 Task: Sort the products in the category "Homeopathic Care" by price (lowest first).
Action: Mouse moved to (316, 139)
Screenshot: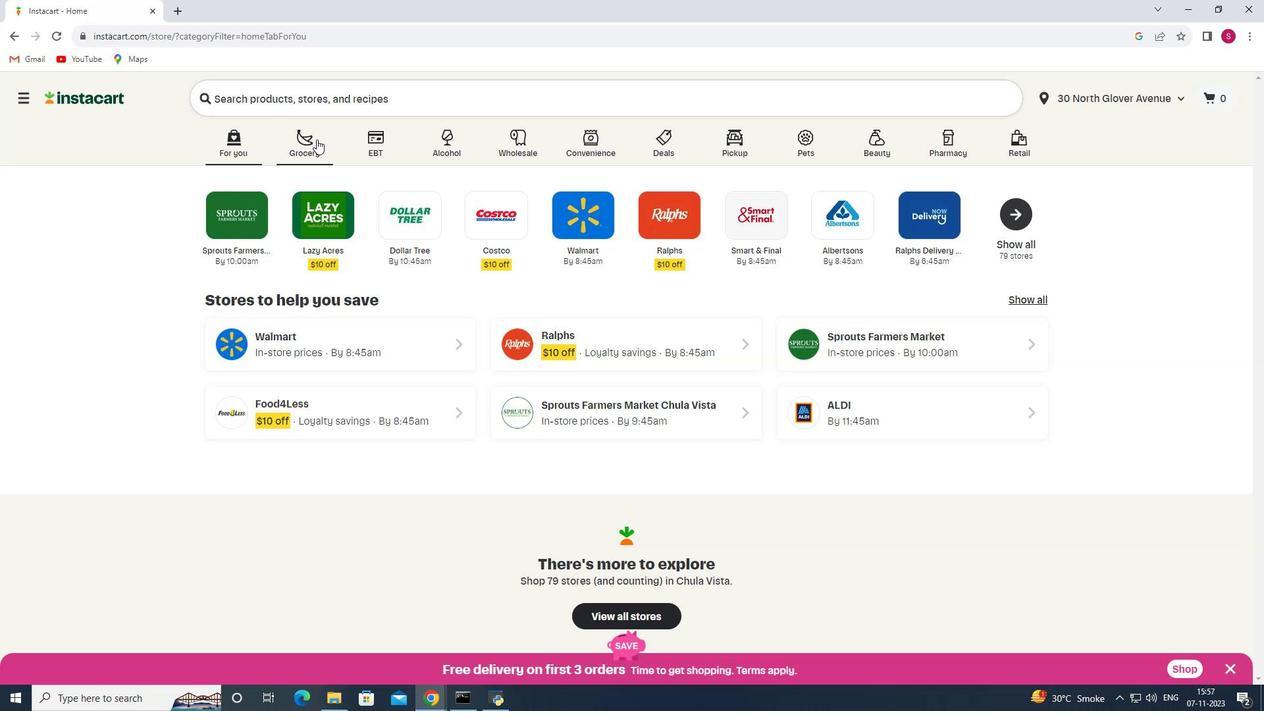 
Action: Mouse pressed left at (316, 139)
Screenshot: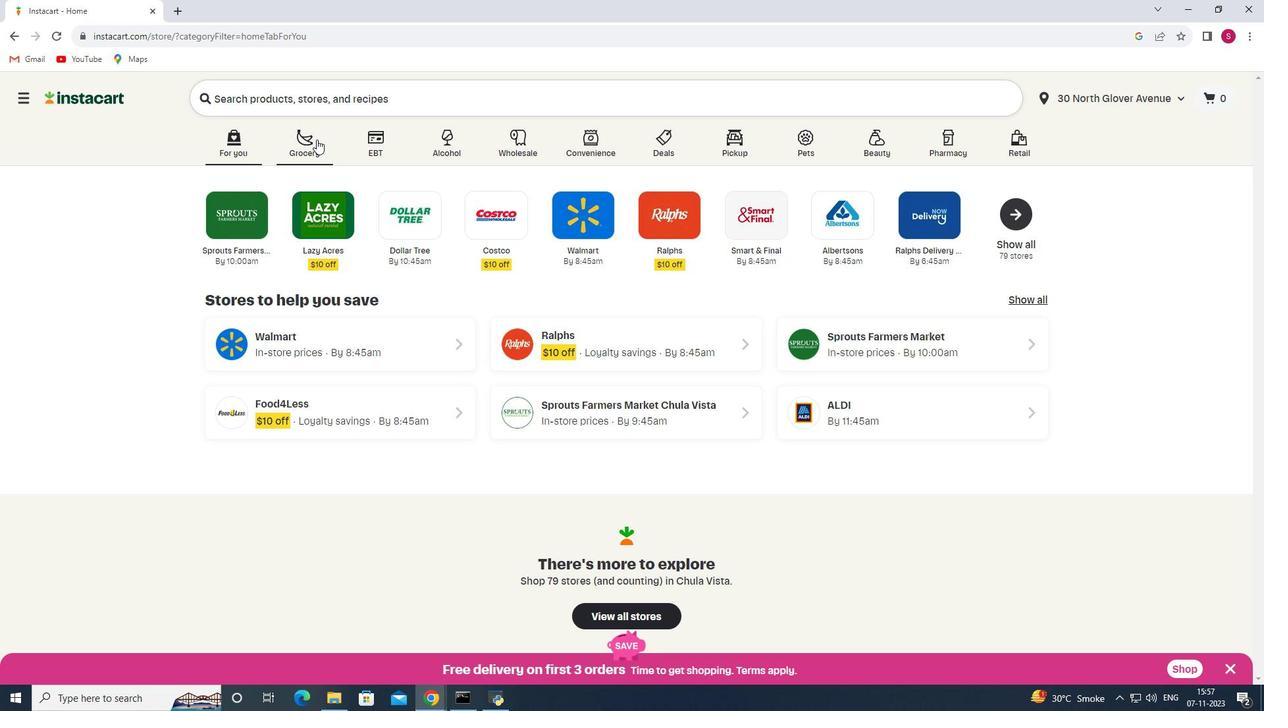 
Action: Mouse moved to (330, 371)
Screenshot: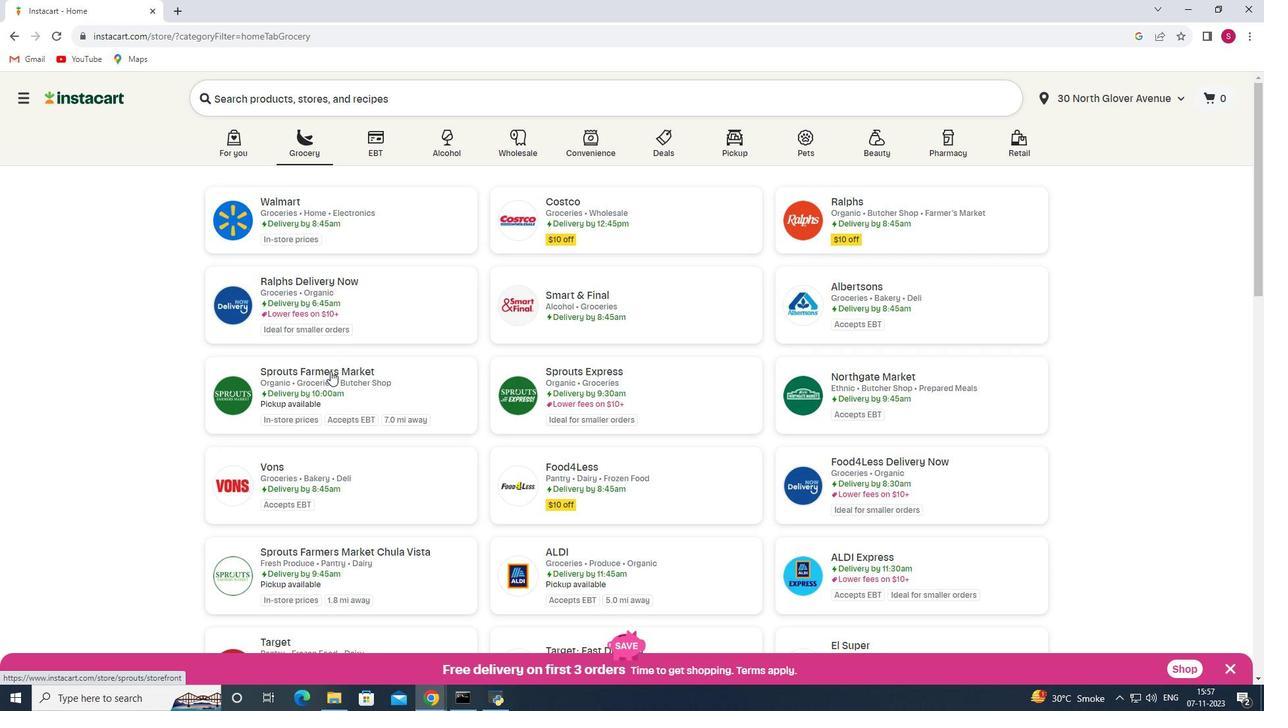 
Action: Mouse pressed left at (330, 371)
Screenshot: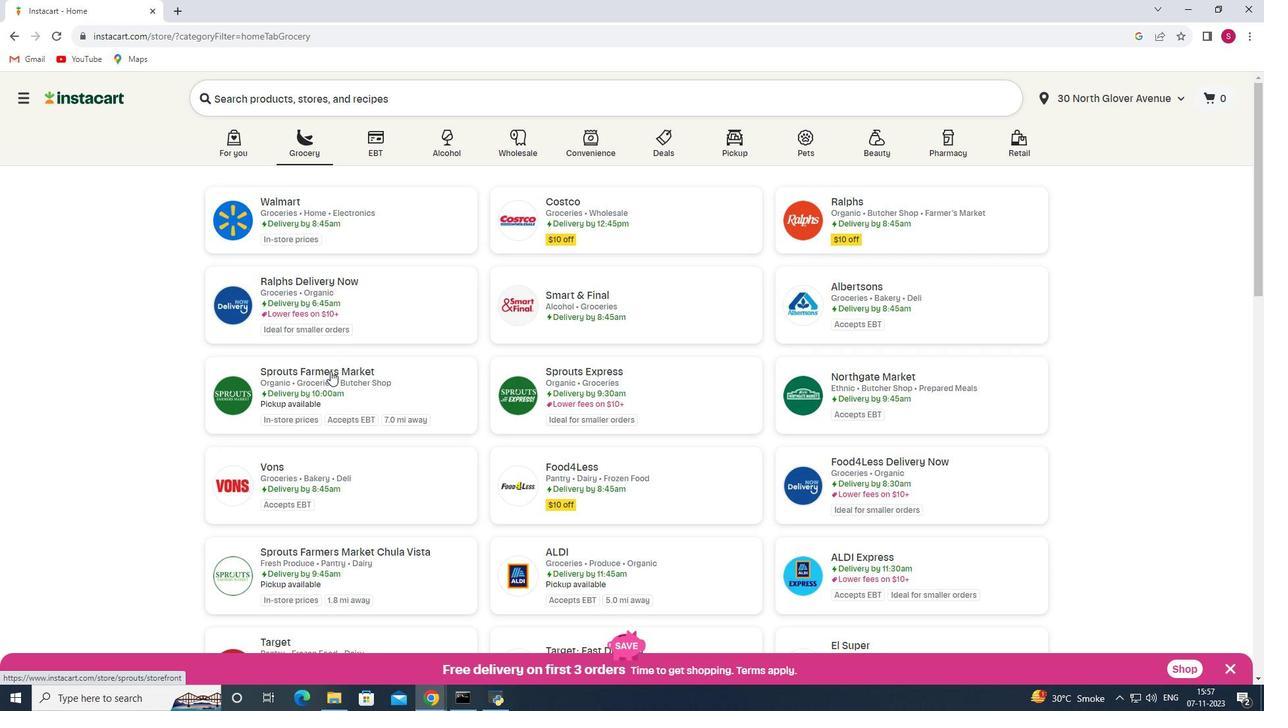 
Action: Mouse moved to (57, 476)
Screenshot: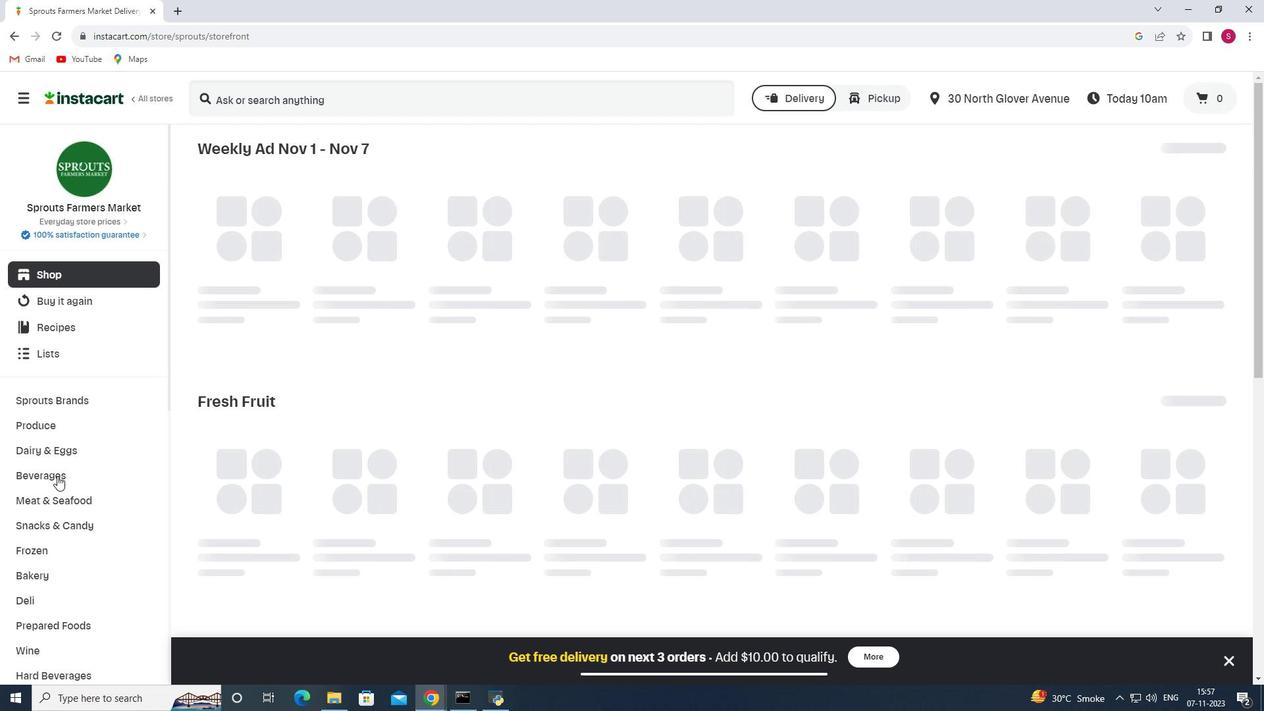 
Action: Mouse scrolled (57, 475) with delta (0, 0)
Screenshot: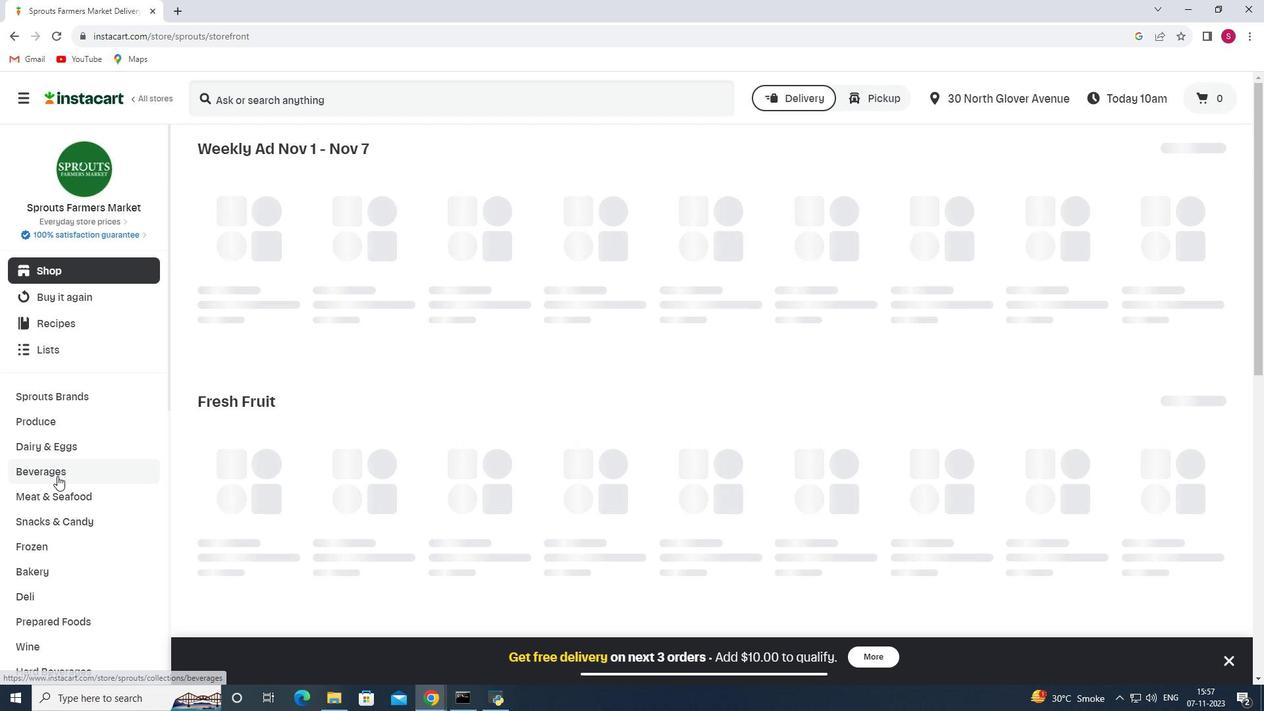 
Action: Mouse scrolled (57, 475) with delta (0, 0)
Screenshot: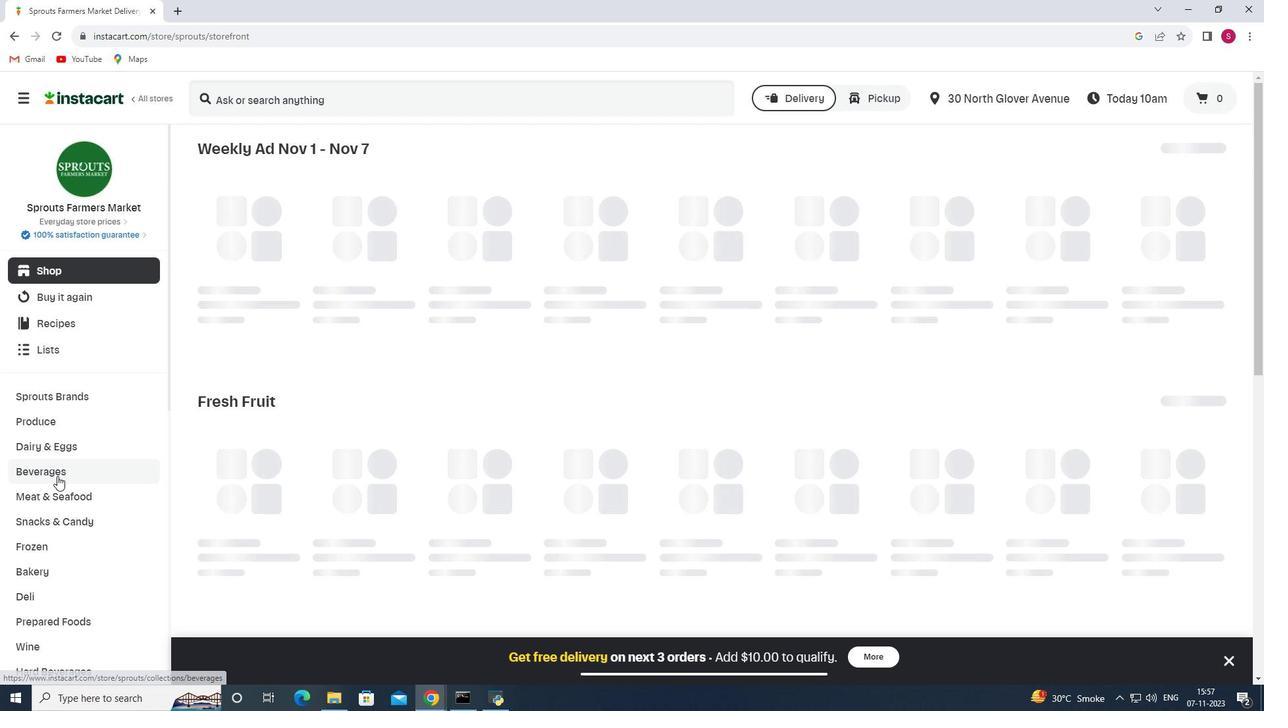
Action: Mouse scrolled (57, 475) with delta (0, 0)
Screenshot: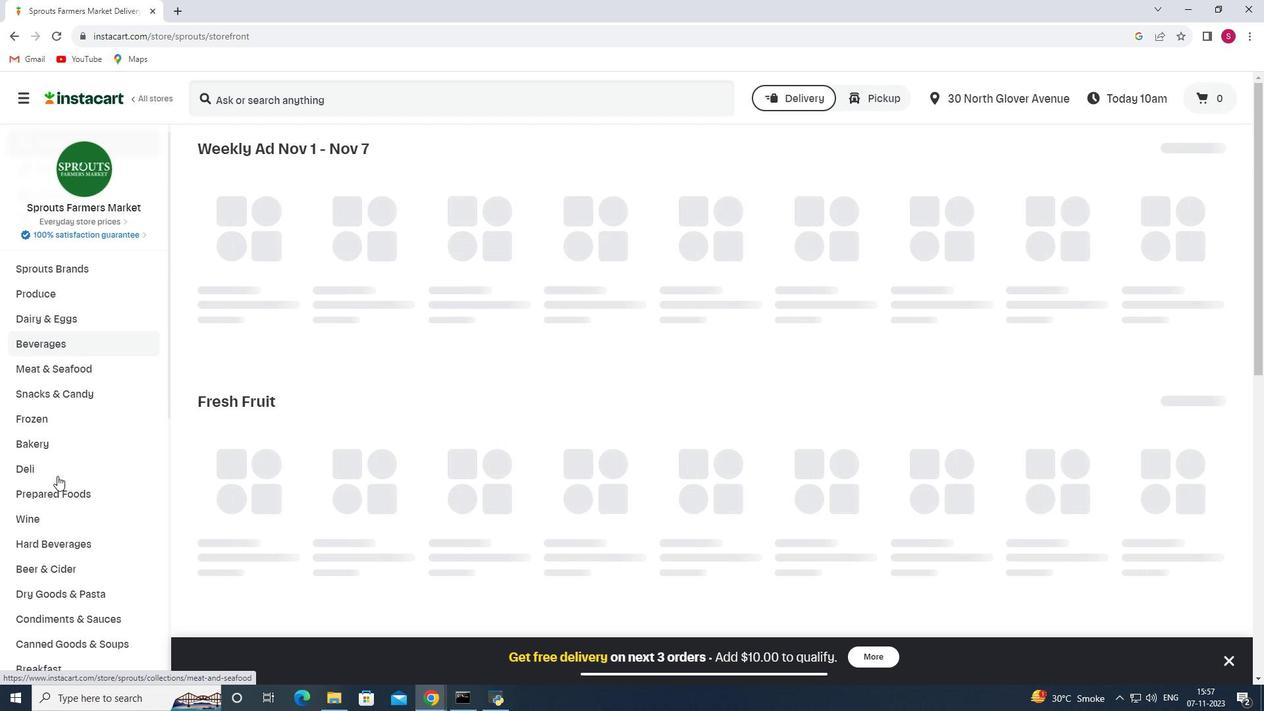 
Action: Mouse scrolled (57, 475) with delta (0, 0)
Screenshot: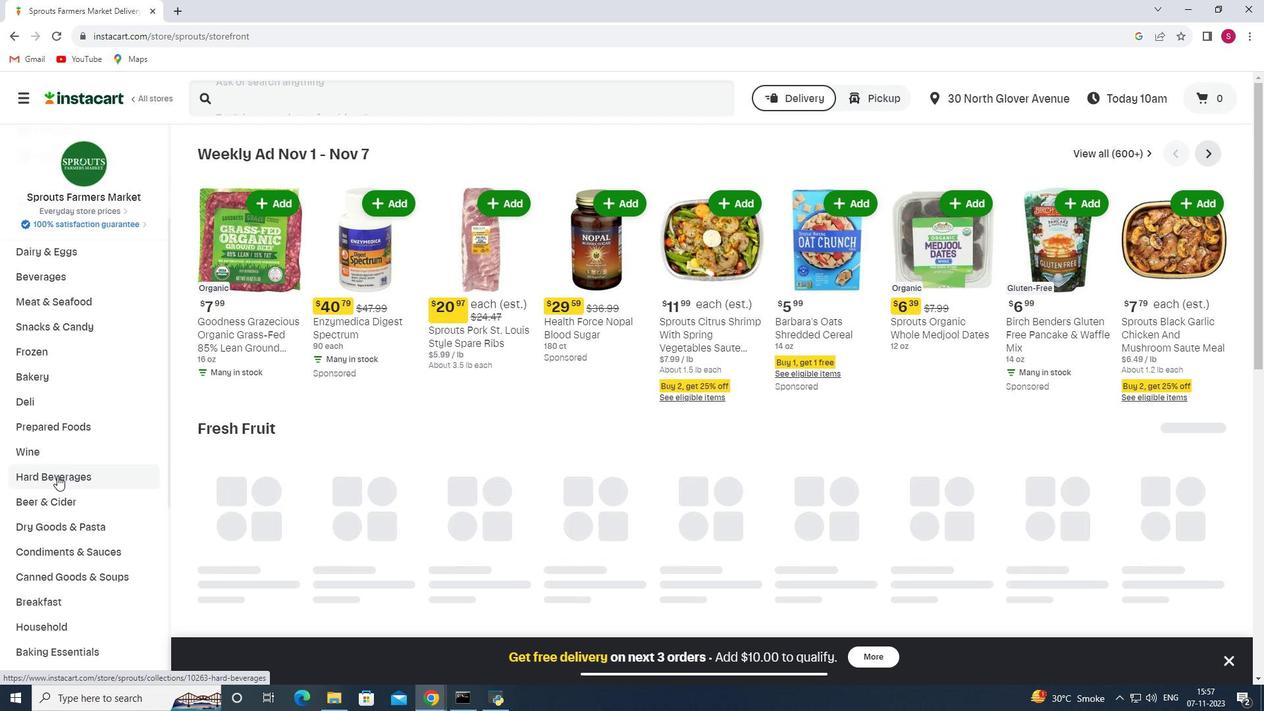 
Action: Mouse moved to (57, 495)
Screenshot: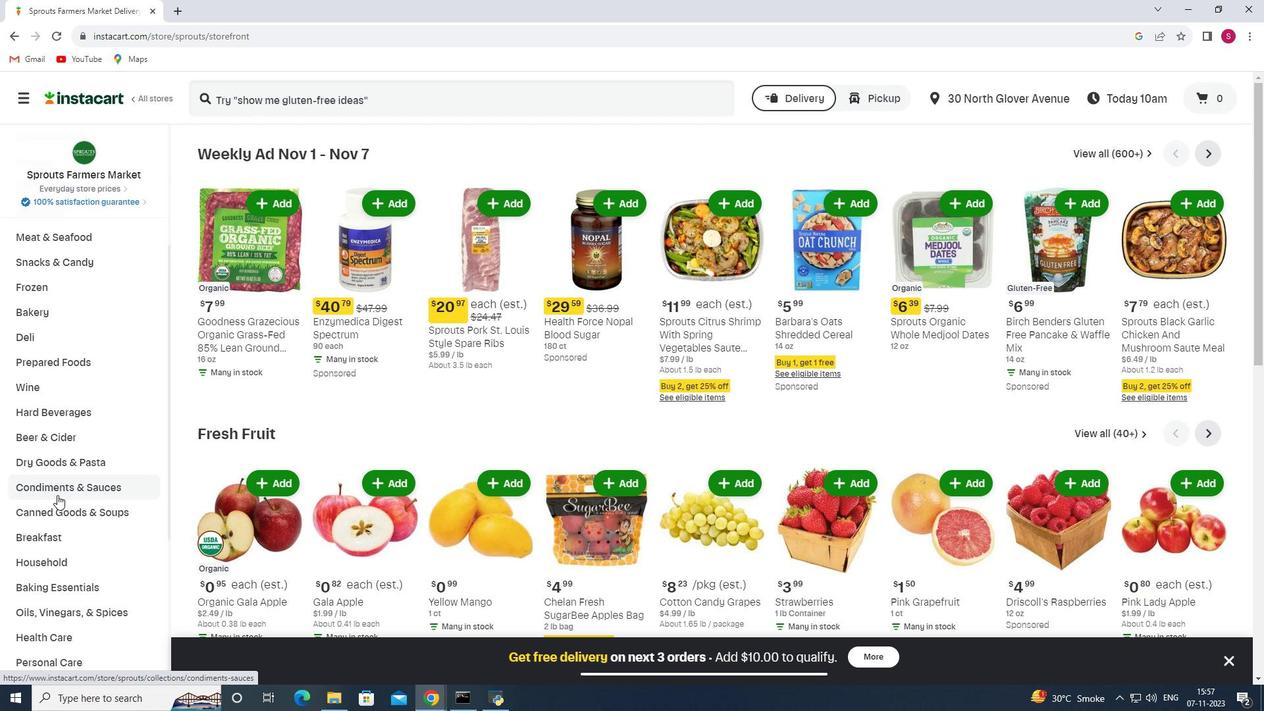 
Action: Mouse scrolled (57, 494) with delta (0, 0)
Screenshot: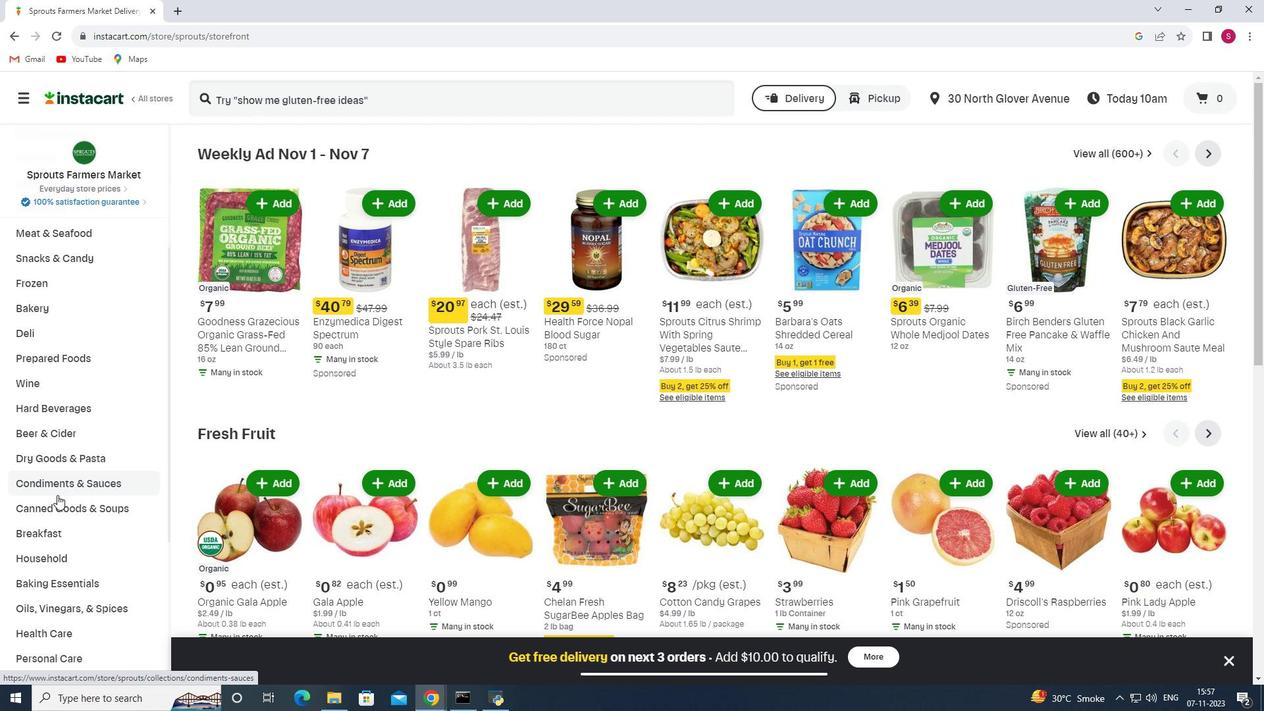 
Action: Mouse moved to (57, 496)
Screenshot: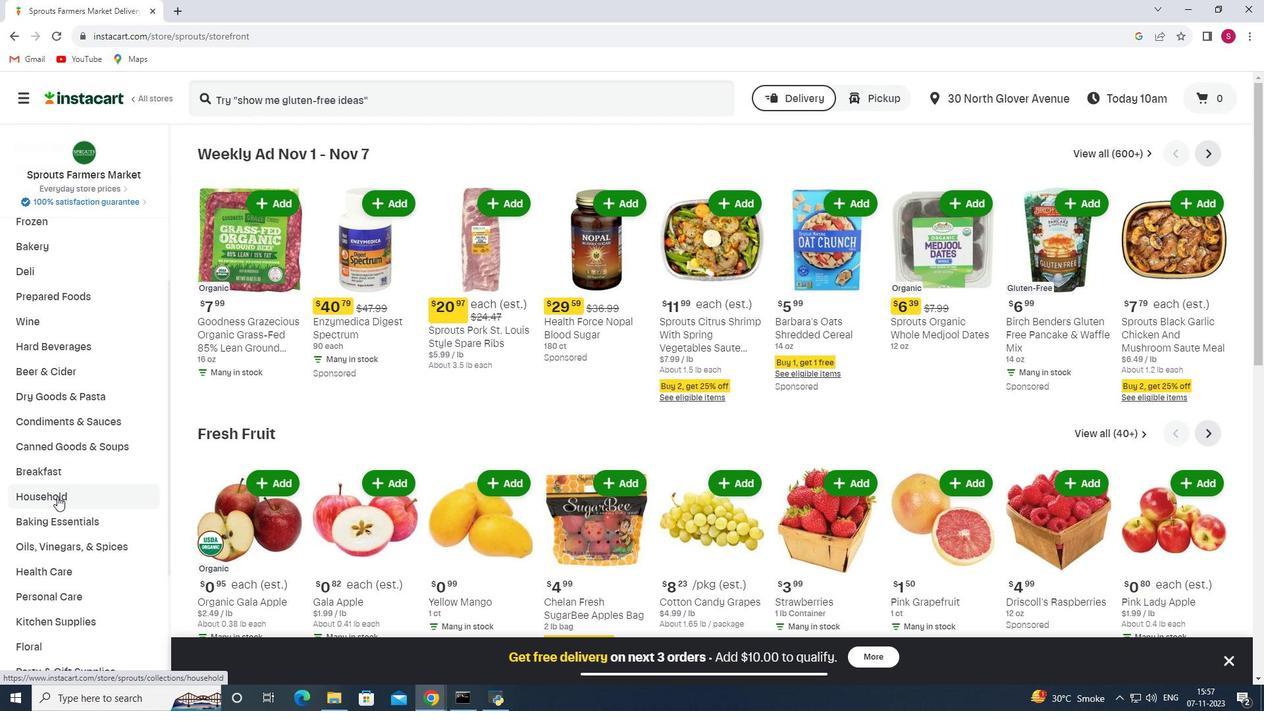 
Action: Mouse scrolled (57, 495) with delta (0, 0)
Screenshot: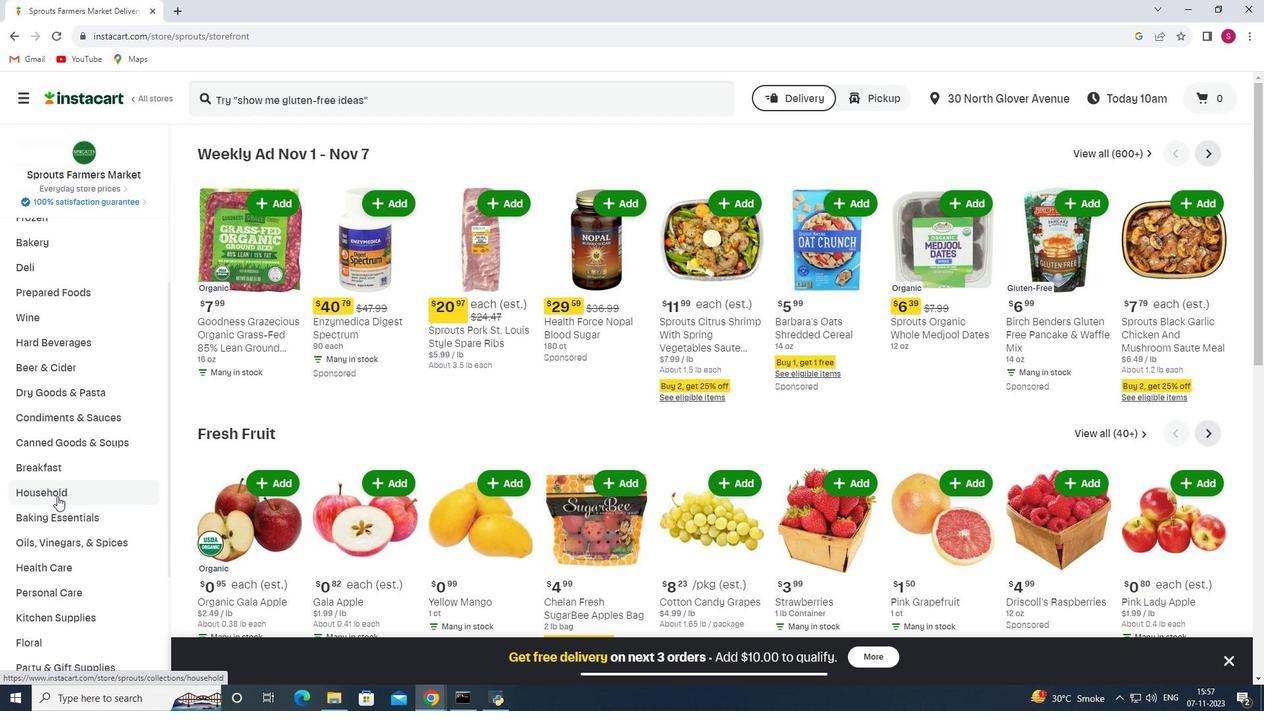 
Action: Mouse moved to (56, 506)
Screenshot: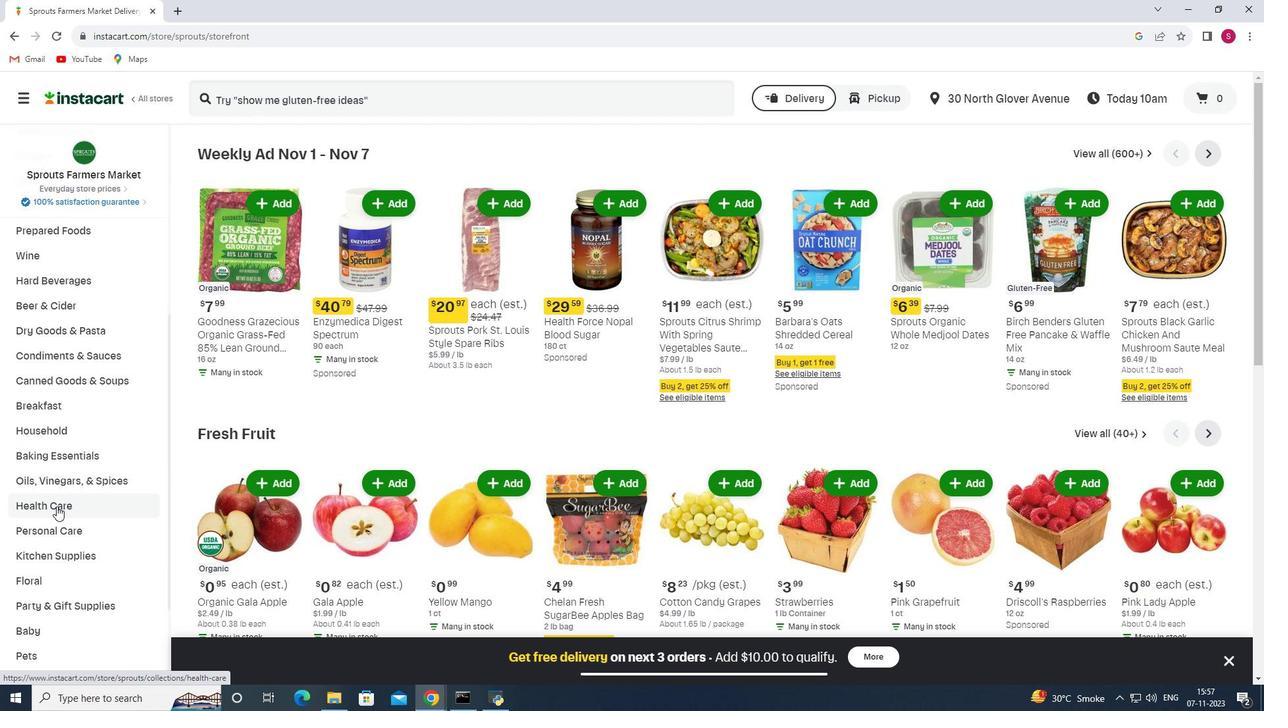 
Action: Mouse pressed left at (56, 506)
Screenshot: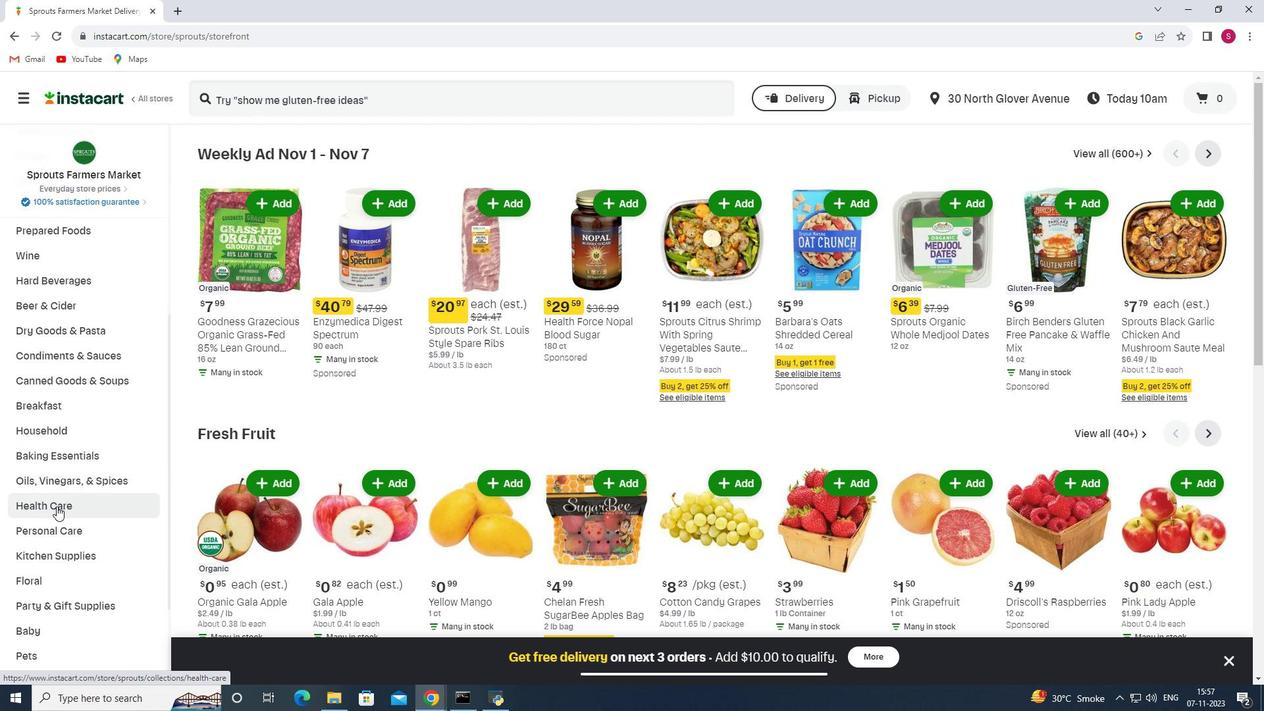 
Action: Mouse moved to (456, 183)
Screenshot: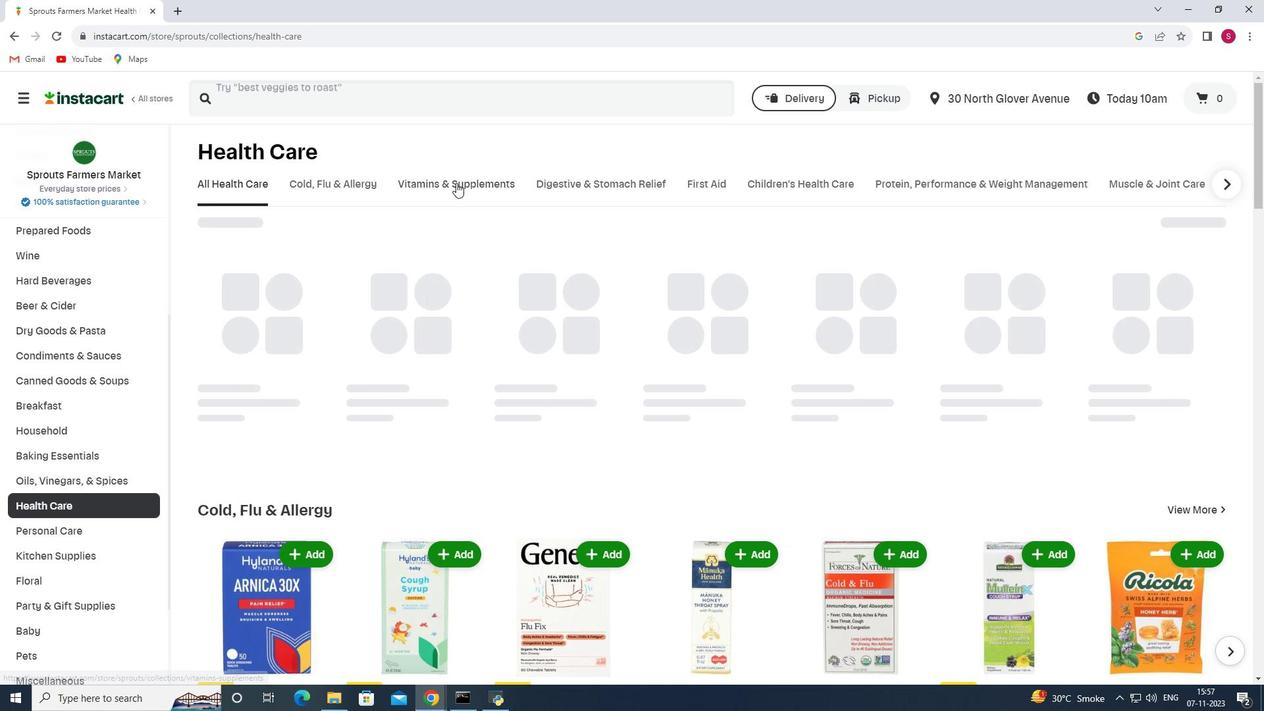 
Action: Mouse pressed left at (456, 183)
Screenshot: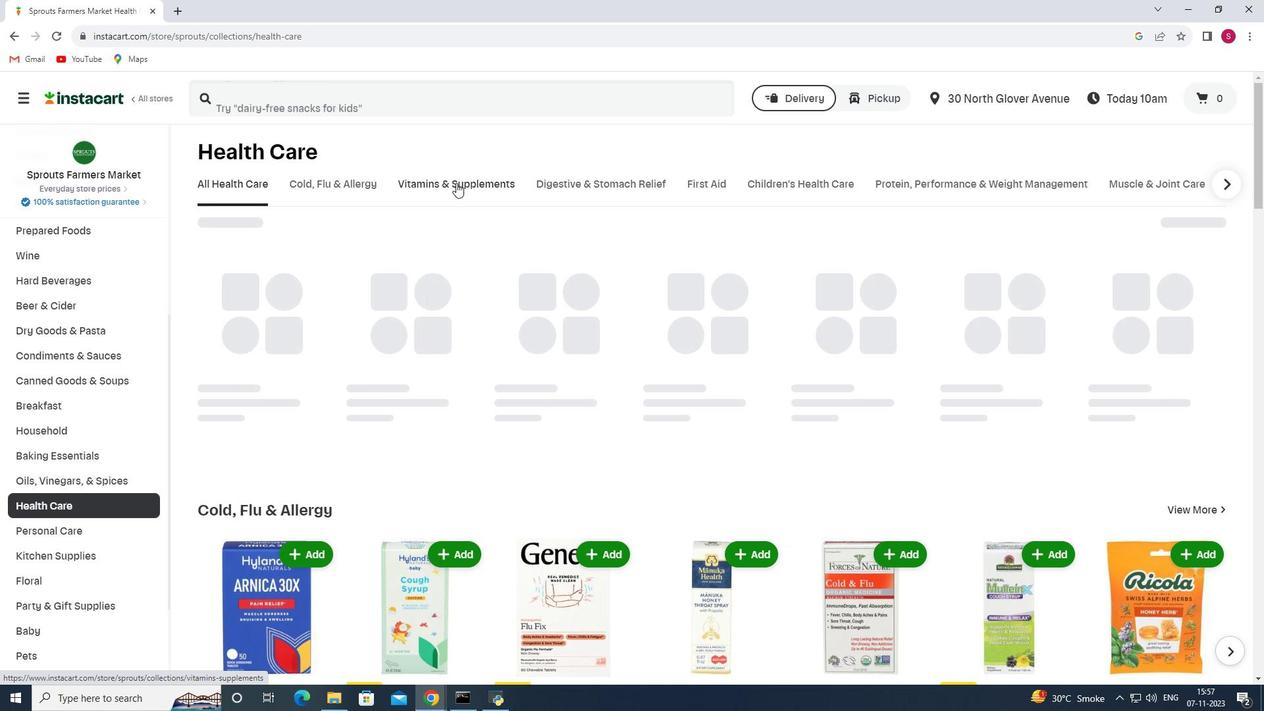 
Action: Mouse moved to (1074, 227)
Screenshot: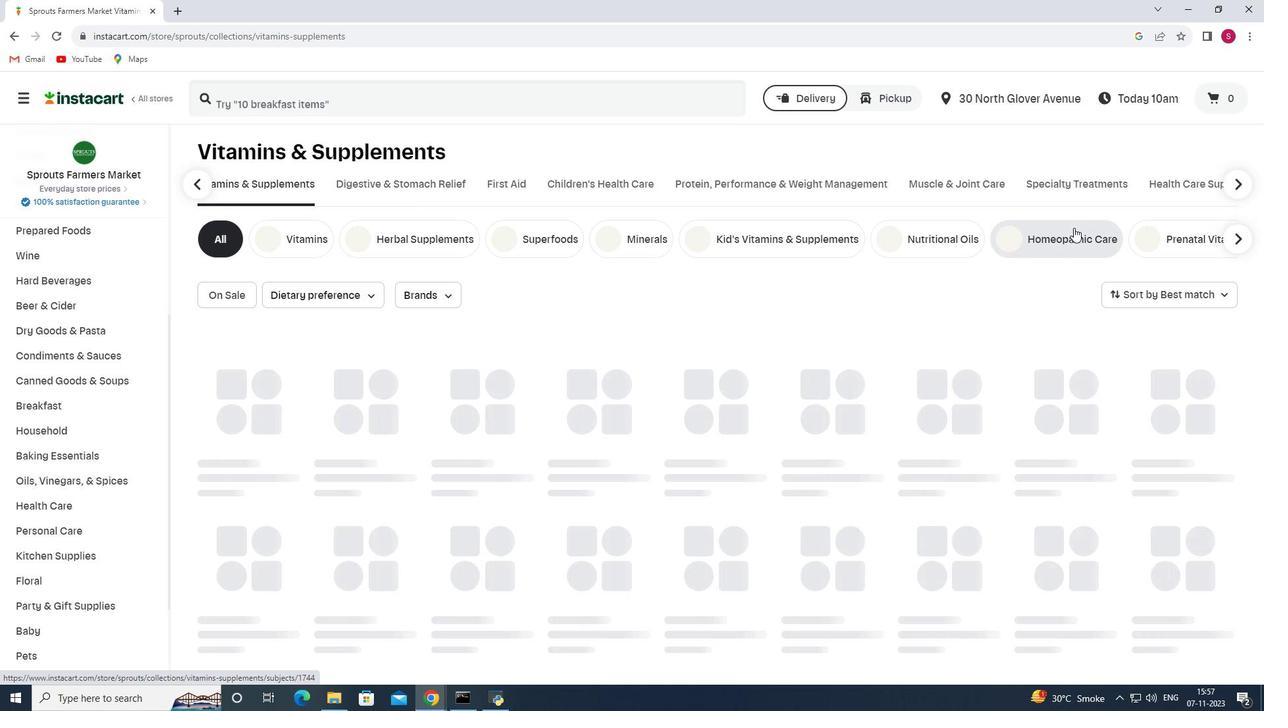 
Action: Mouse pressed left at (1074, 227)
Screenshot: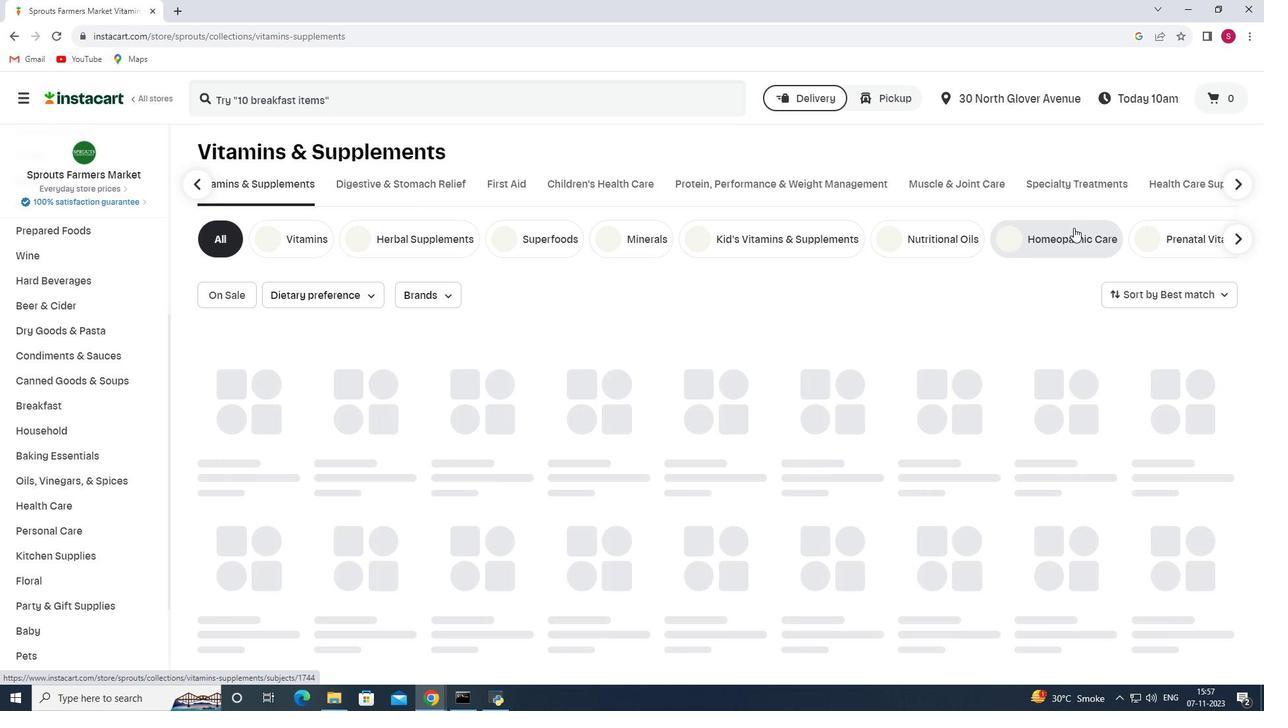 
Action: Mouse moved to (1201, 295)
Screenshot: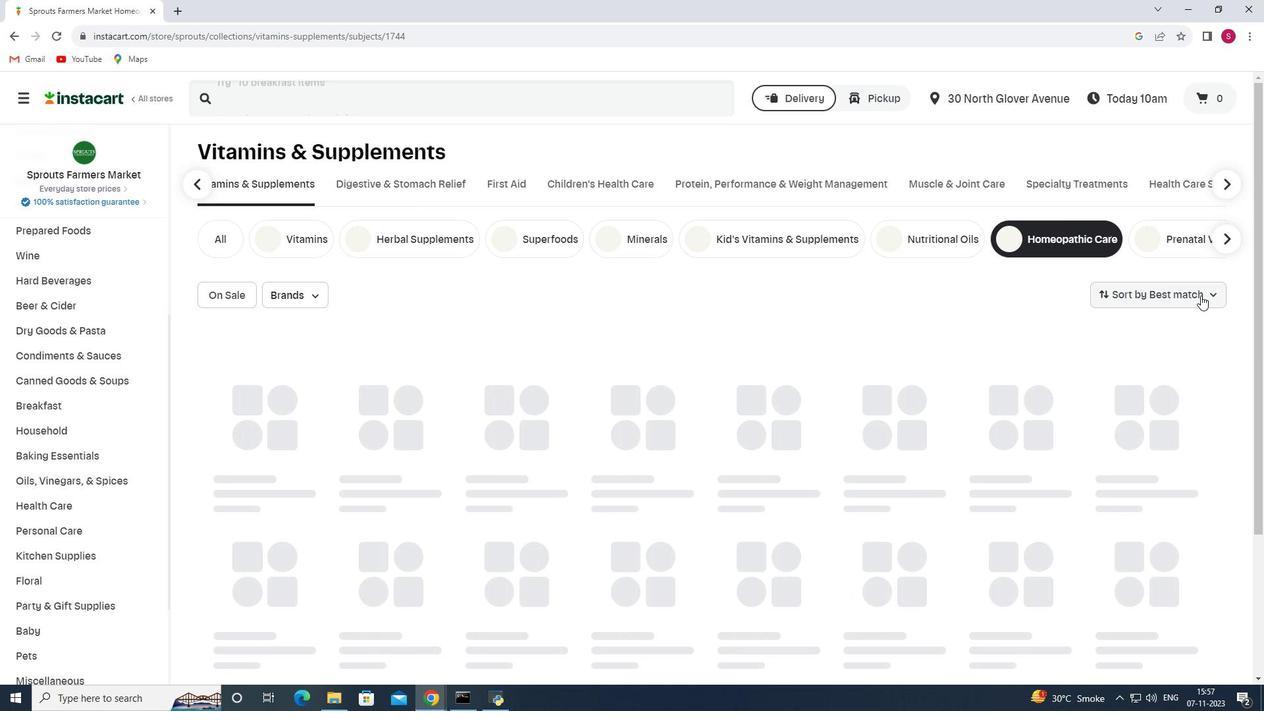 
Action: Mouse pressed left at (1201, 295)
Screenshot: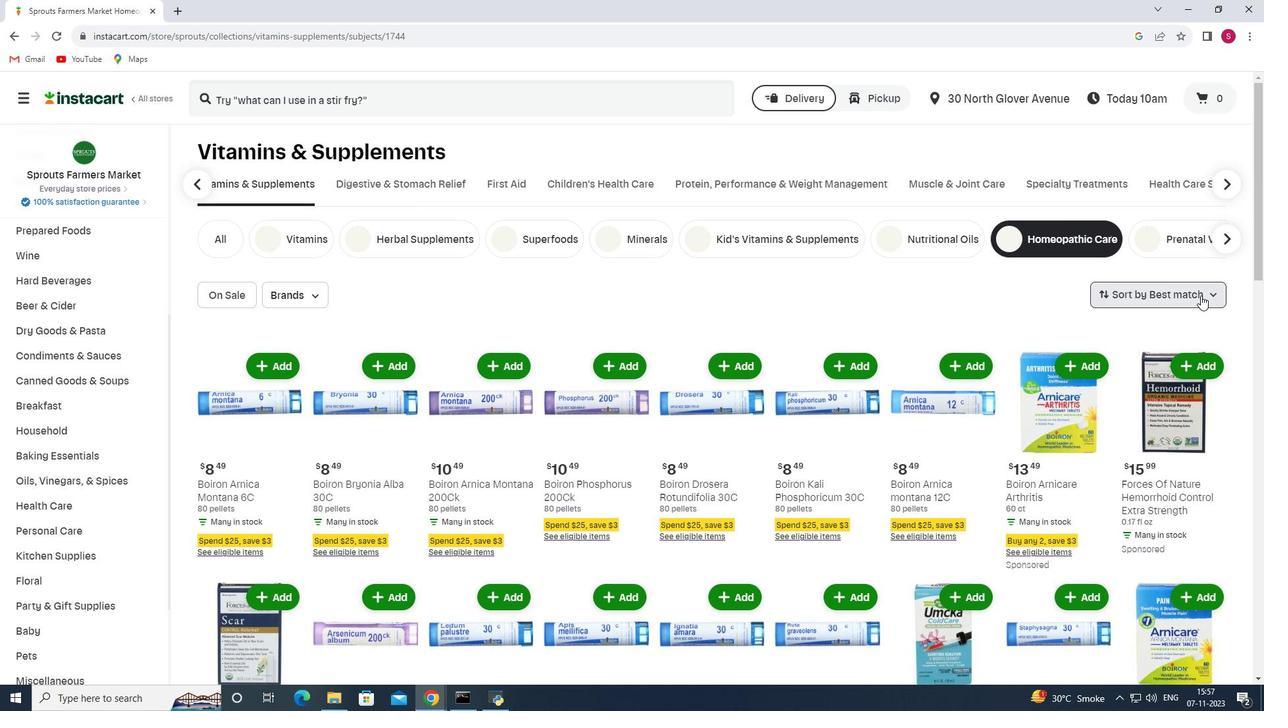 
Action: Mouse moved to (1187, 354)
Screenshot: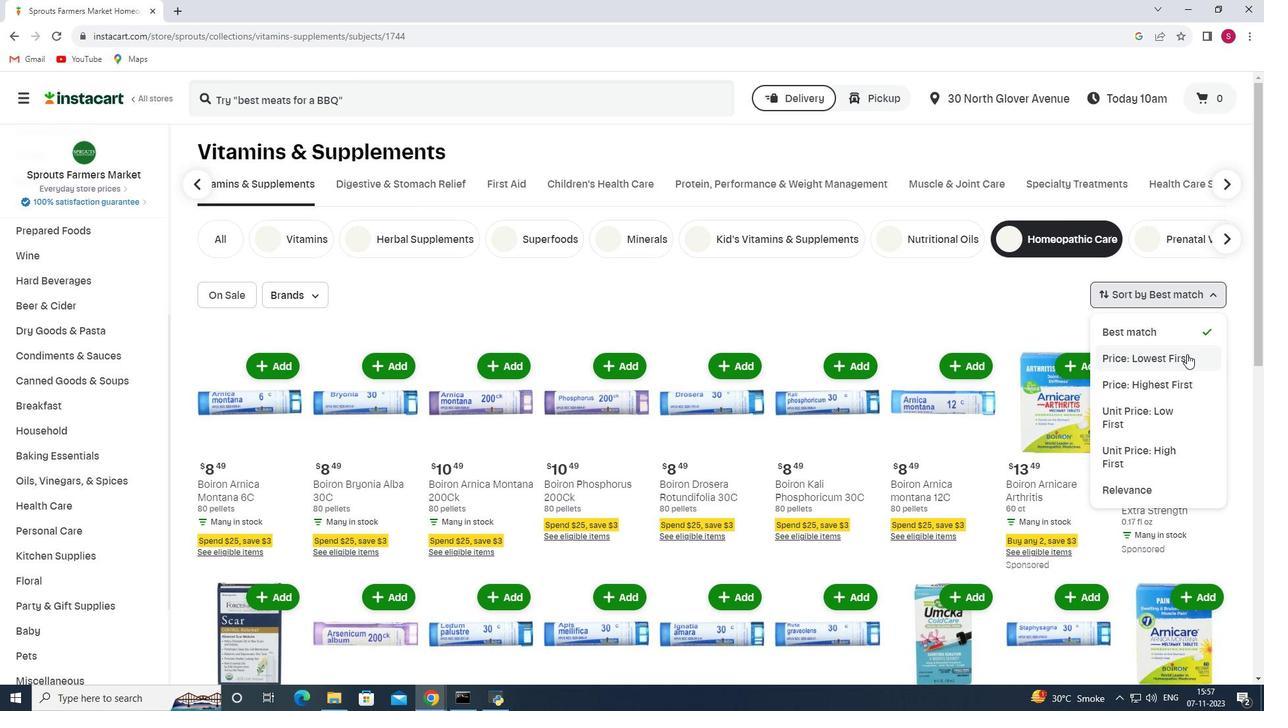 
Action: Mouse pressed left at (1187, 354)
Screenshot: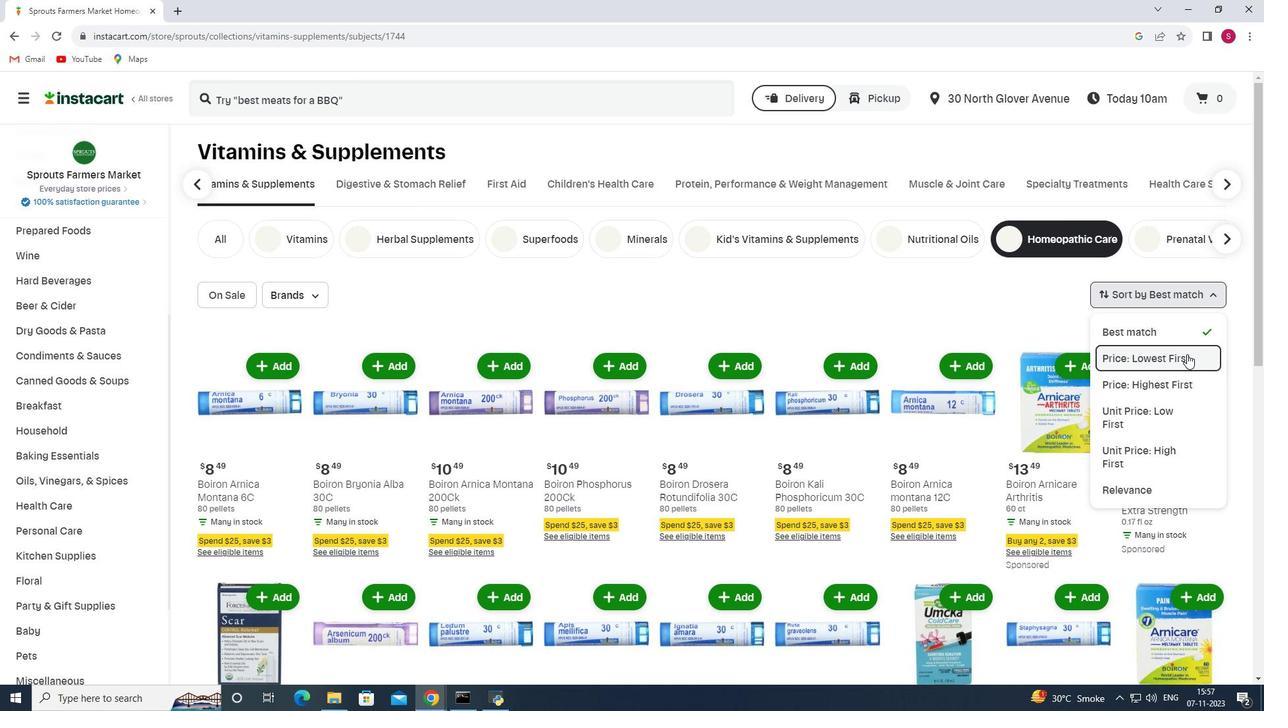 
